 Task: Move a spreadsheet named "working".
Action: Mouse moved to (35, 59)
Screenshot: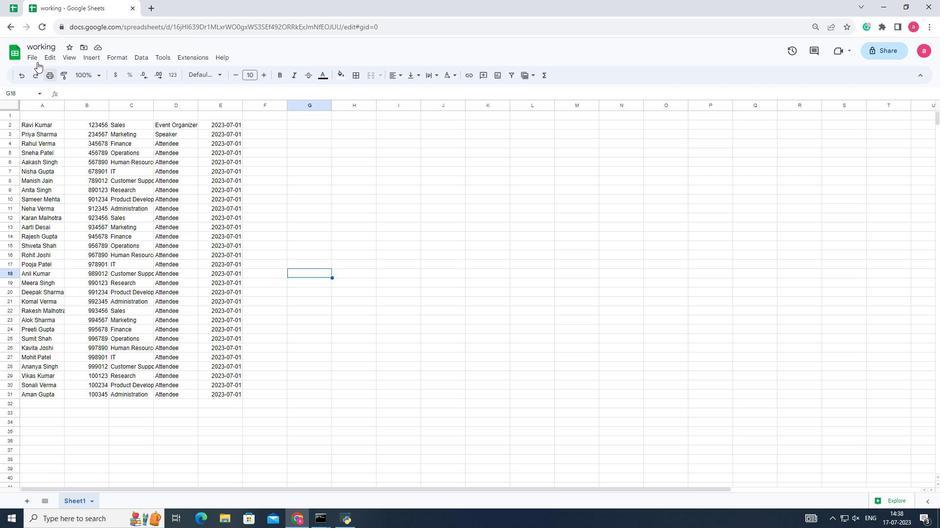 
Action: Mouse pressed left at (35, 59)
Screenshot: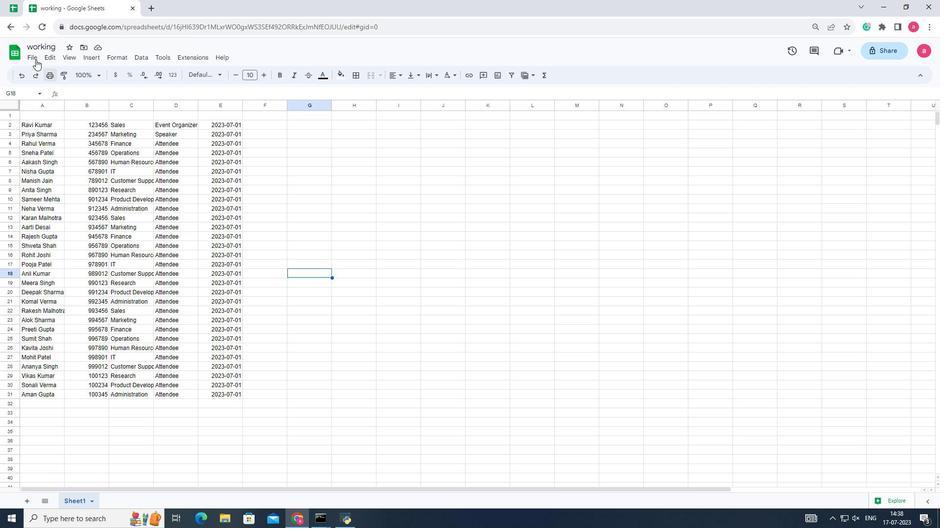 
Action: Mouse moved to (43, 197)
Screenshot: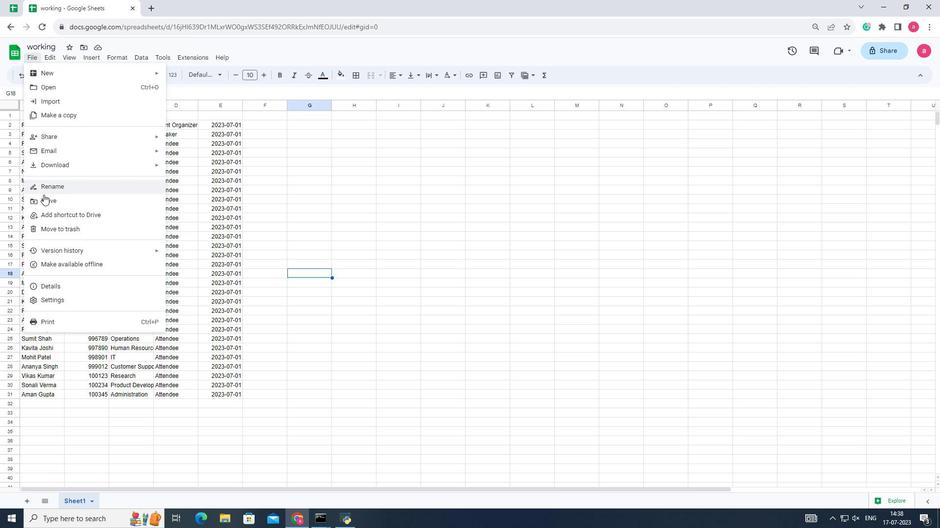 
Action: Mouse pressed left at (43, 197)
Screenshot: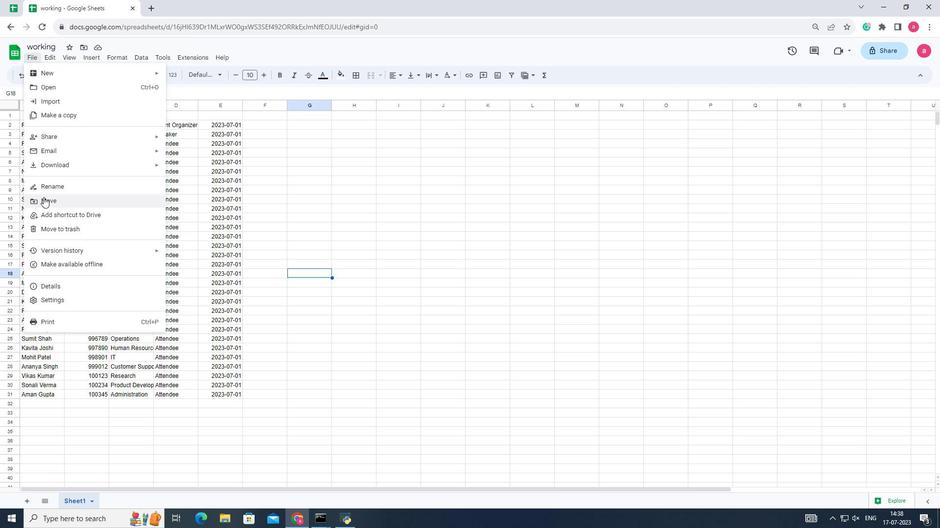
Action: Mouse moved to (158, 92)
Screenshot: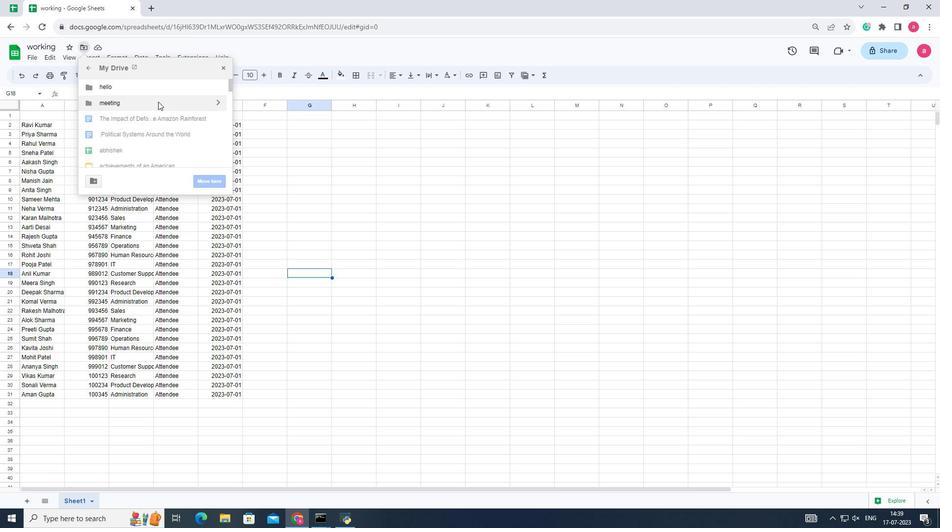 
Action: Mouse pressed left at (158, 92)
Screenshot: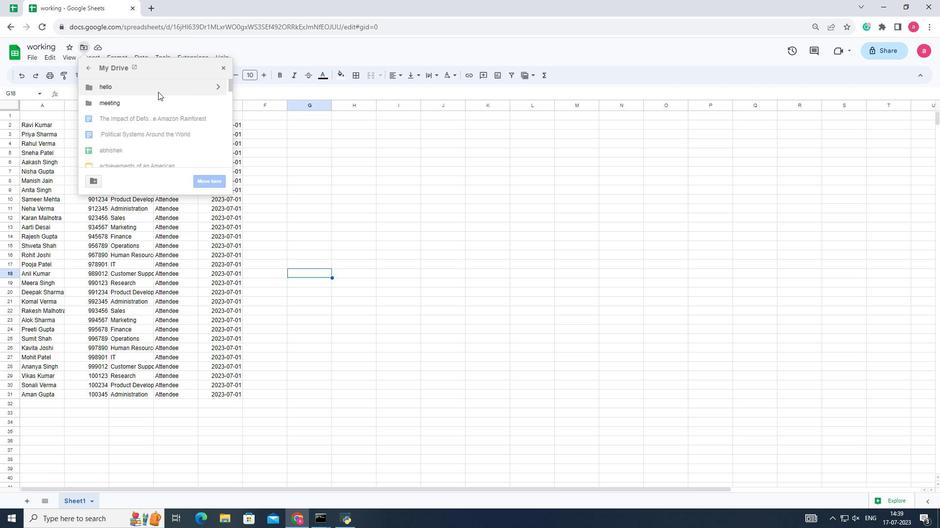 
Action: Mouse moved to (206, 177)
Screenshot: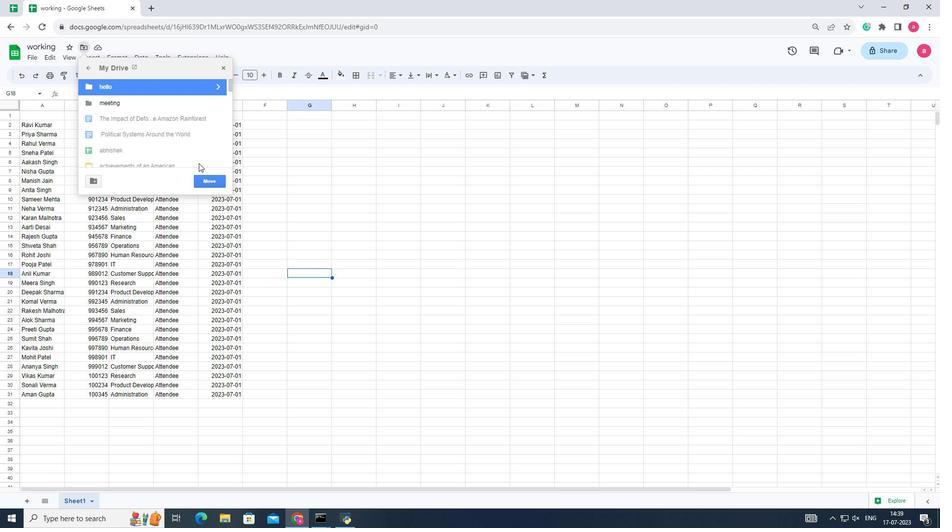 
Action: Mouse pressed left at (206, 177)
Screenshot: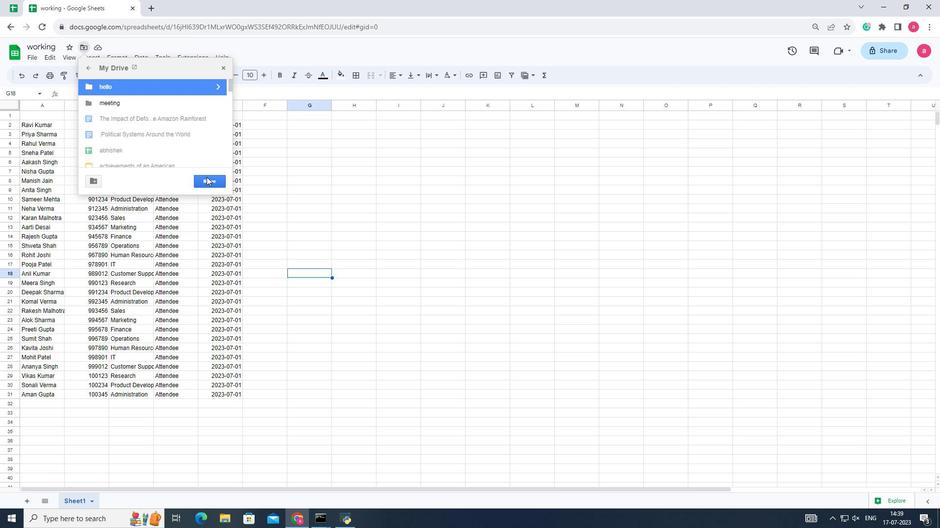 
